 Task: Look for products in the category "Turkey" from the brand "The Butcher Shop".
Action: Mouse moved to (21, 135)
Screenshot: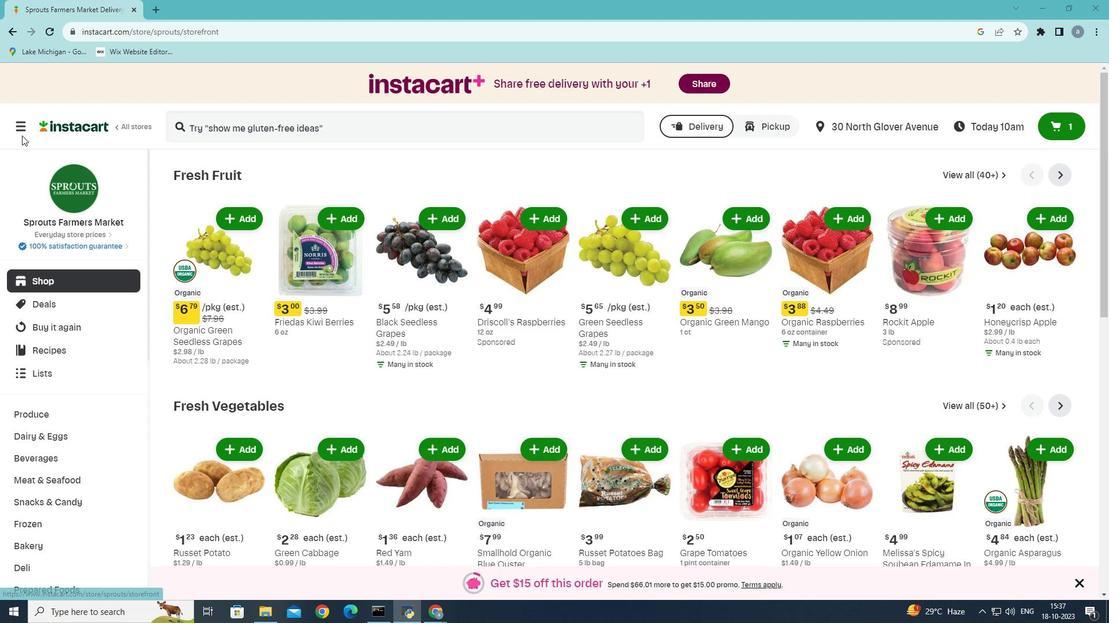 
Action: Mouse pressed left at (21, 135)
Screenshot: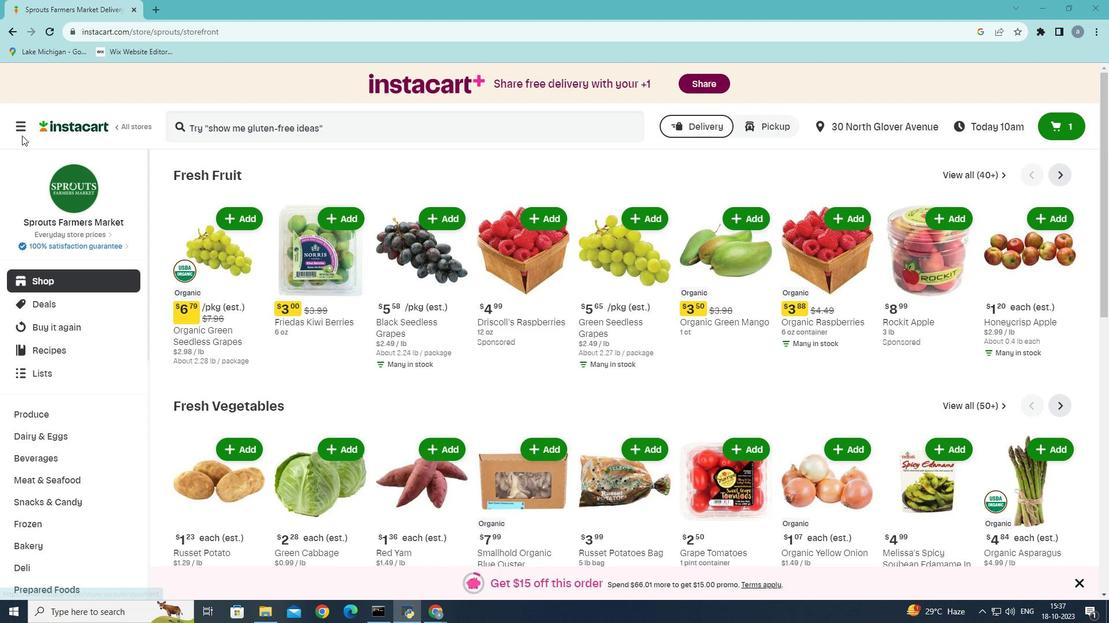 
Action: Mouse moved to (18, 125)
Screenshot: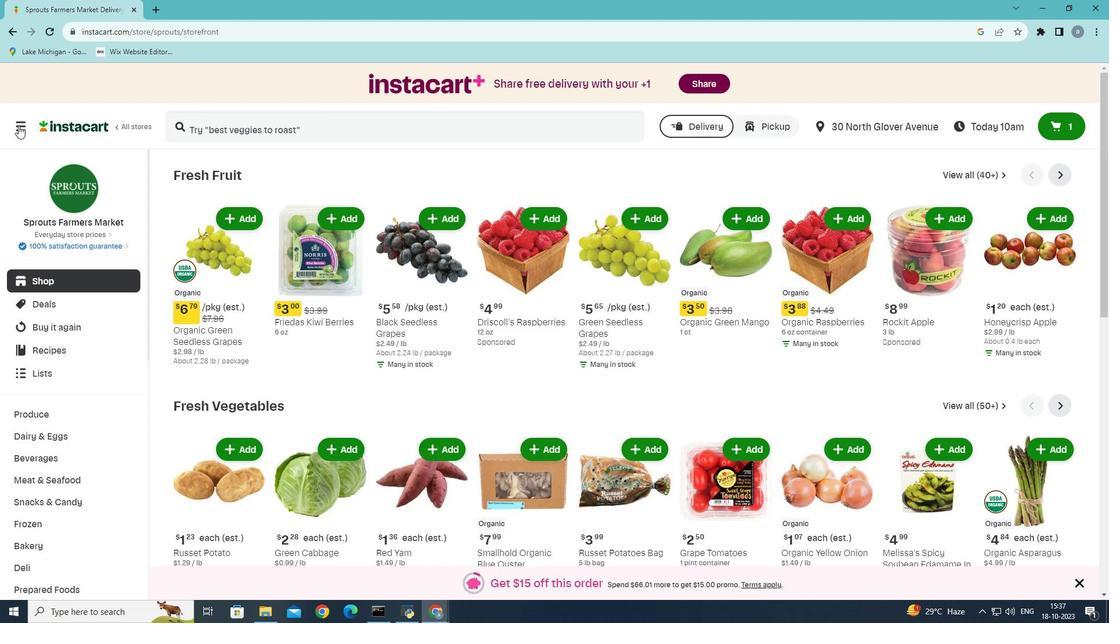 
Action: Mouse pressed left at (18, 125)
Screenshot: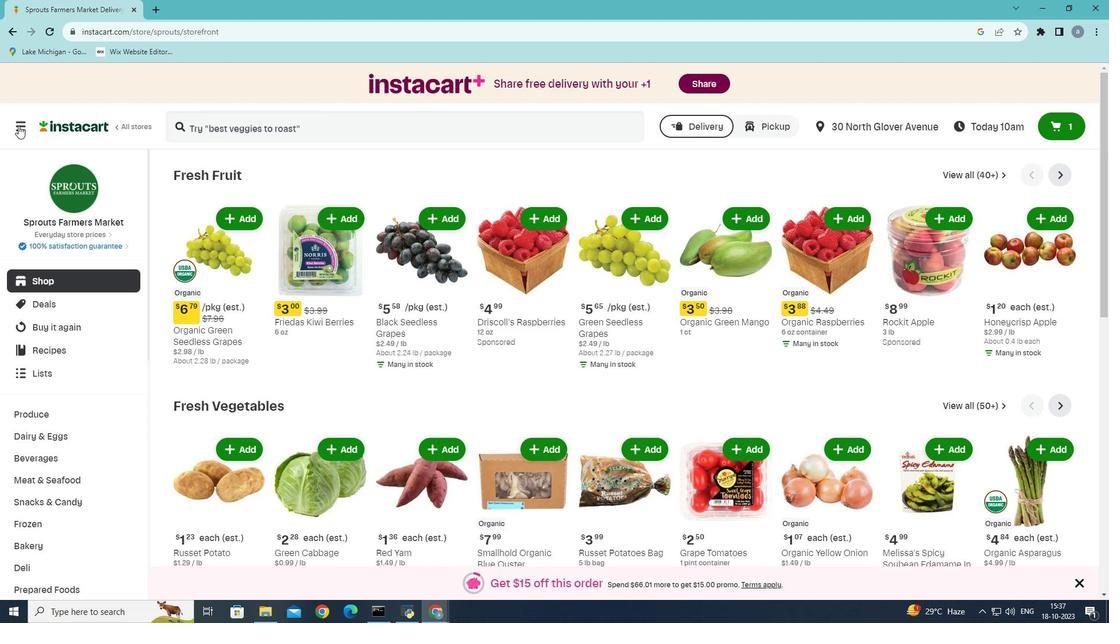 
Action: Mouse moved to (47, 331)
Screenshot: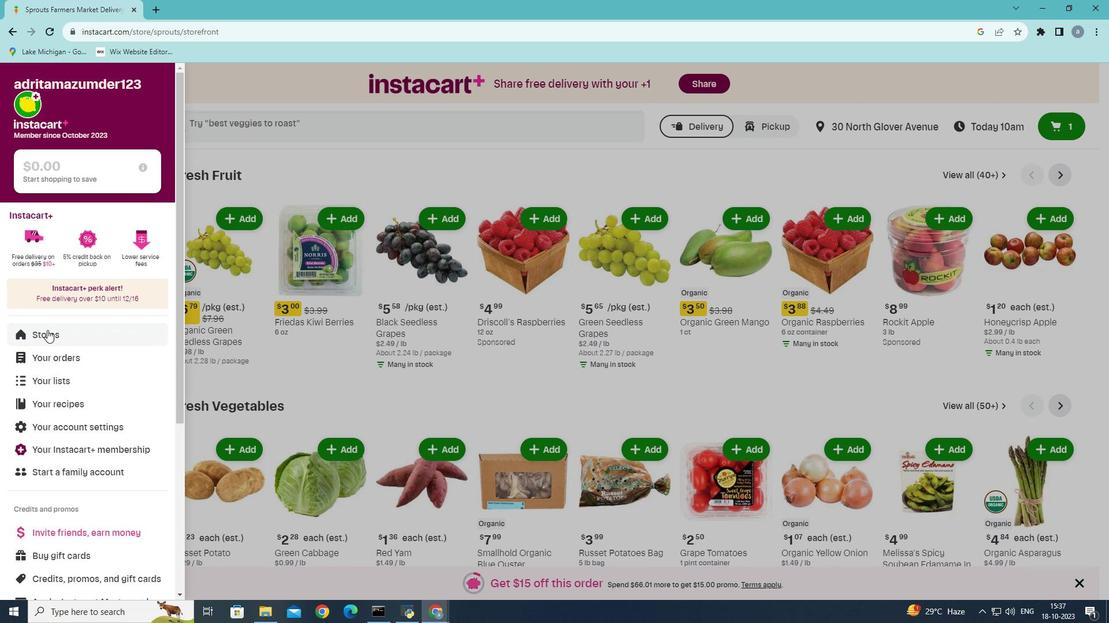 
Action: Mouse pressed left at (47, 331)
Screenshot: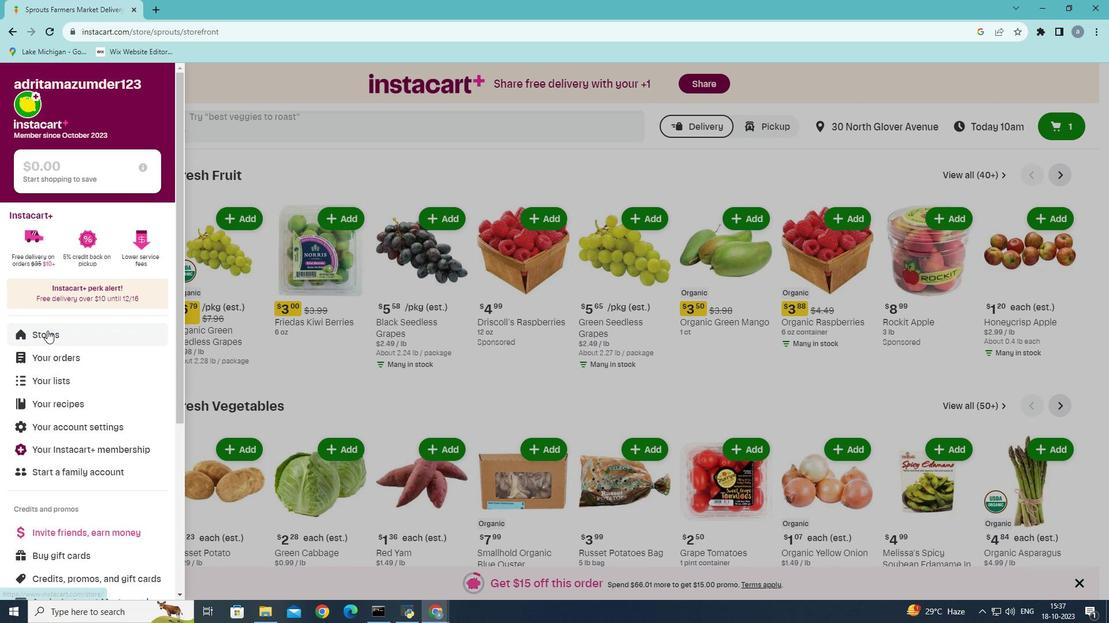 
Action: Mouse moved to (274, 128)
Screenshot: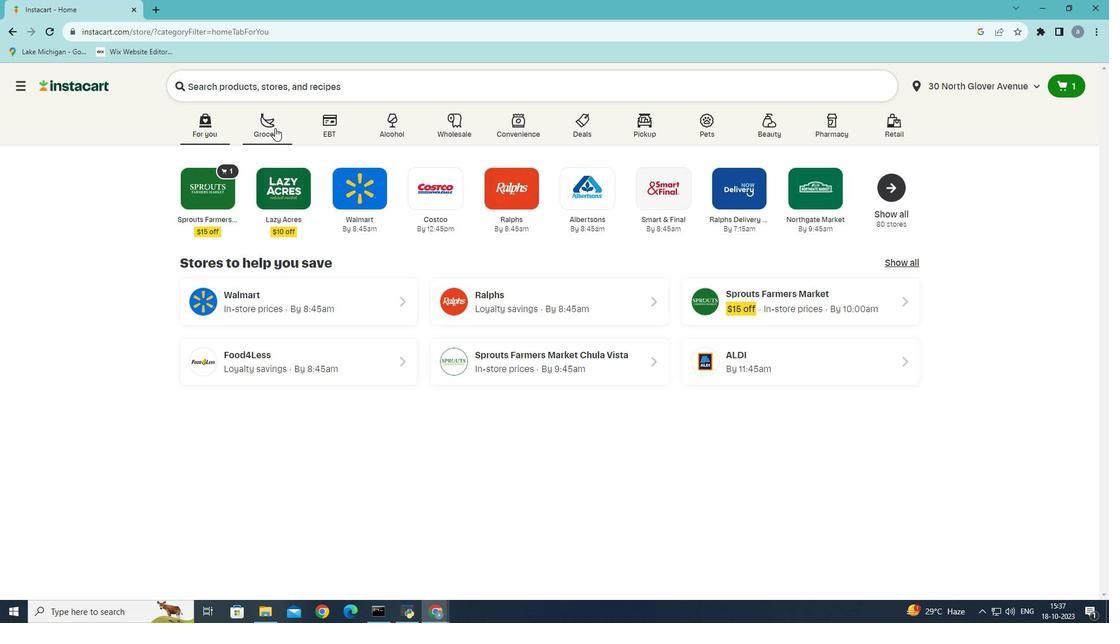 
Action: Mouse pressed left at (274, 128)
Screenshot: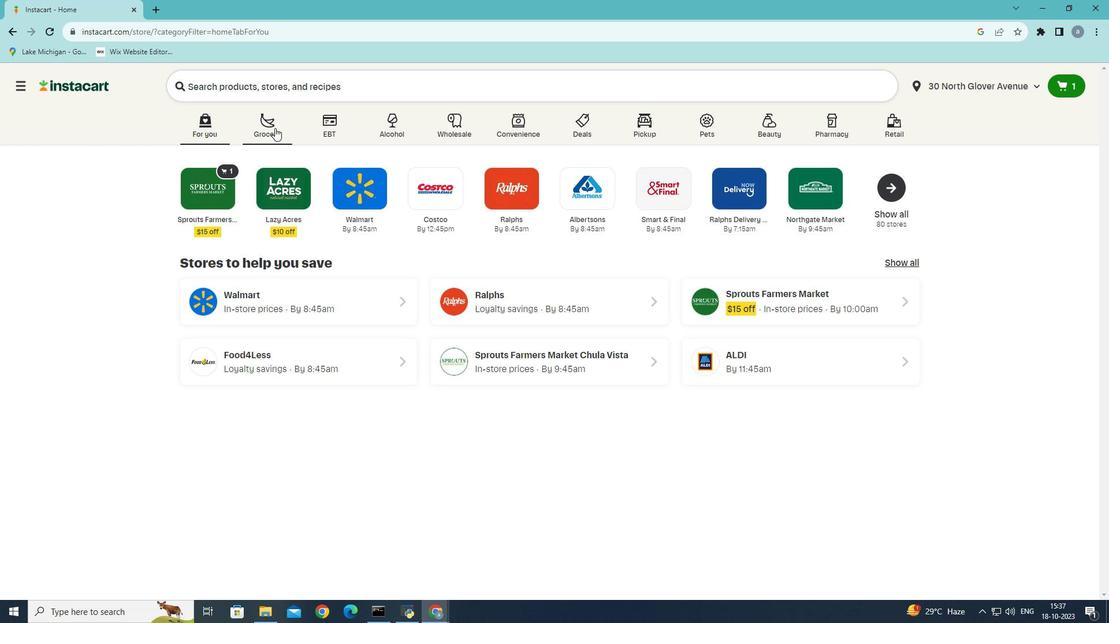 
Action: Mouse moved to (243, 326)
Screenshot: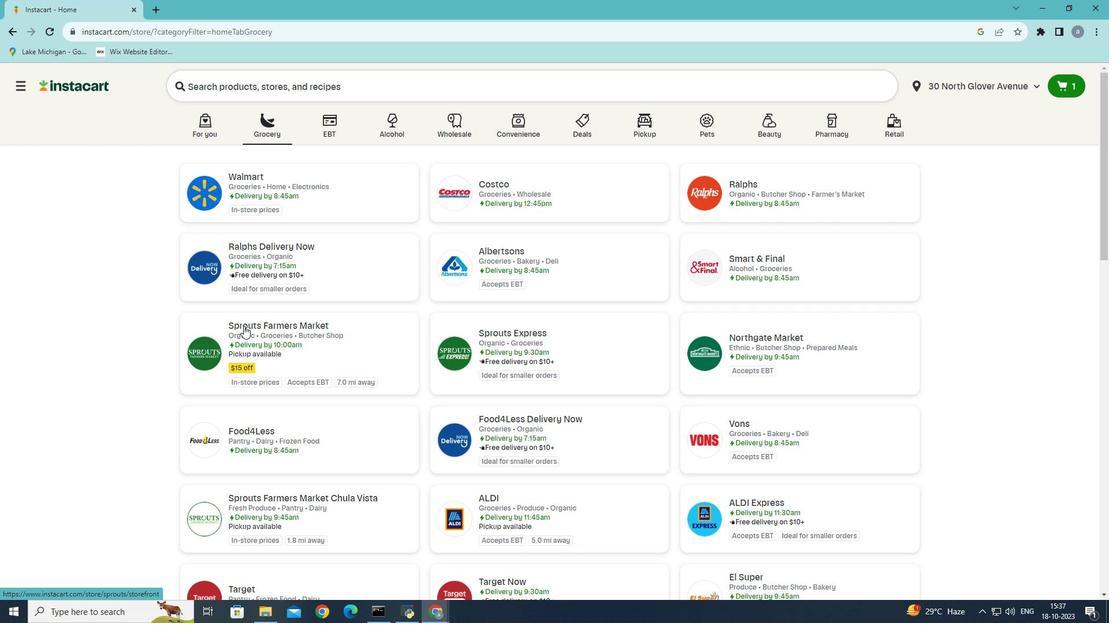 
Action: Mouse pressed left at (243, 326)
Screenshot: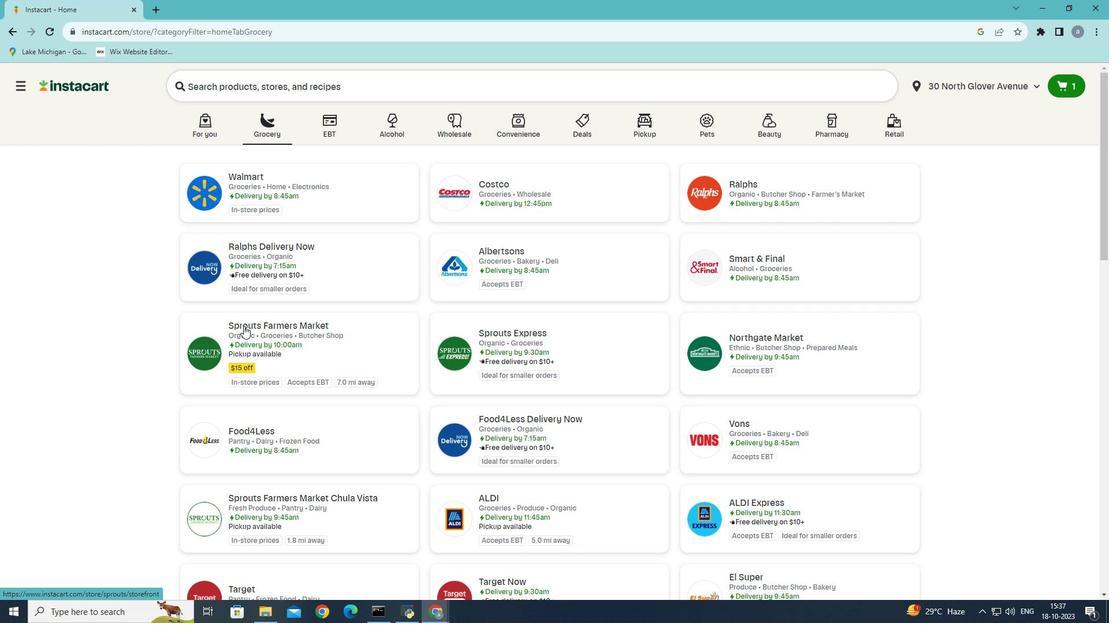 
Action: Mouse moved to (64, 482)
Screenshot: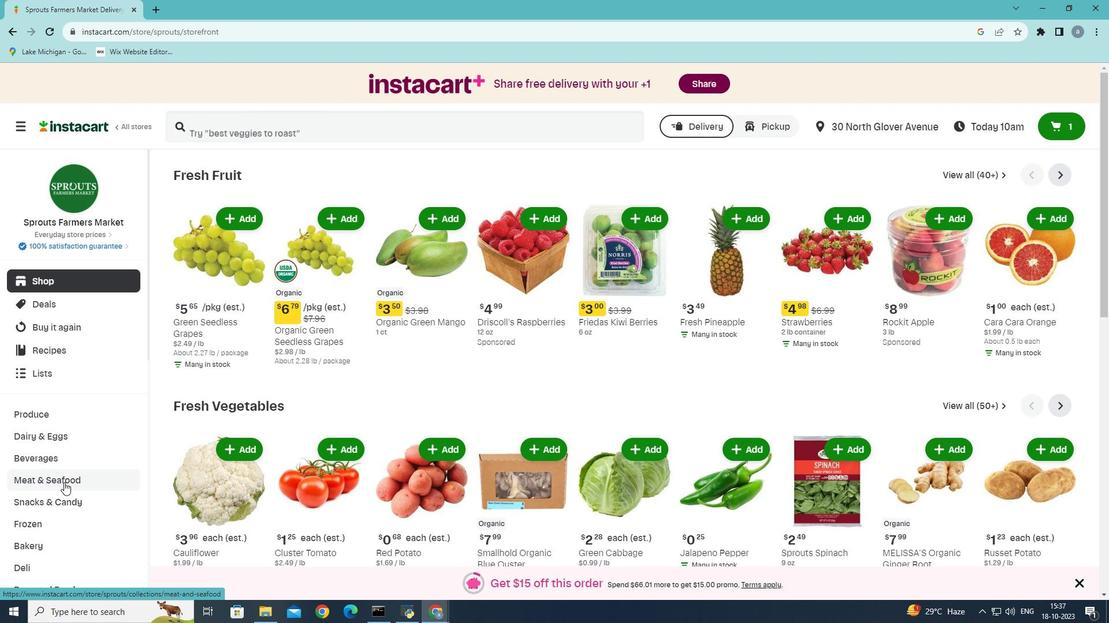 
Action: Mouse pressed left at (64, 482)
Screenshot: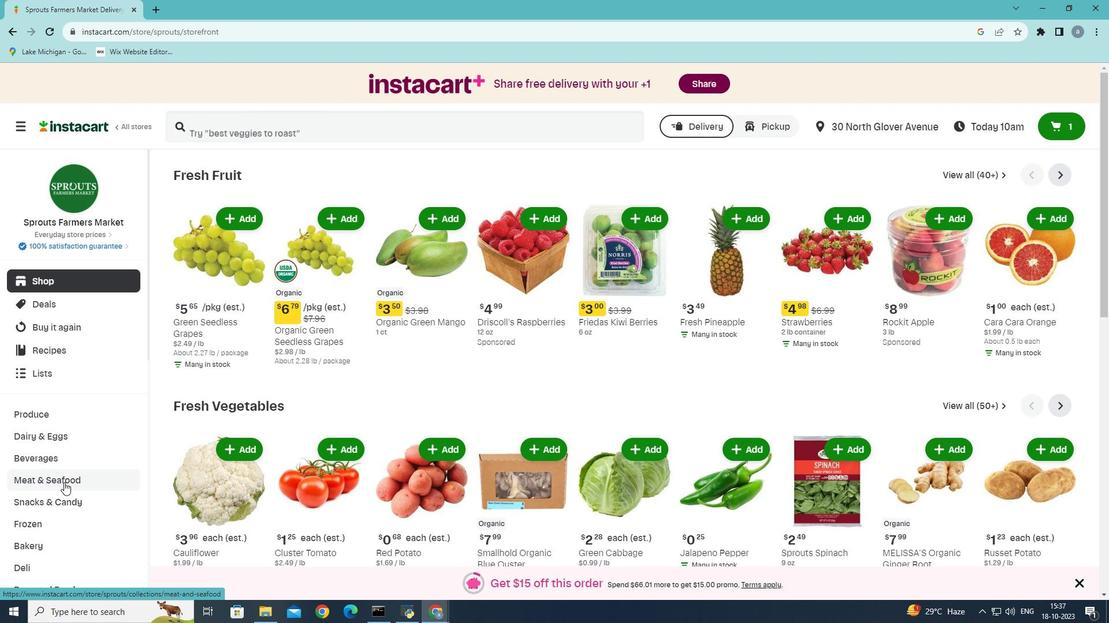 
Action: Mouse moved to (428, 205)
Screenshot: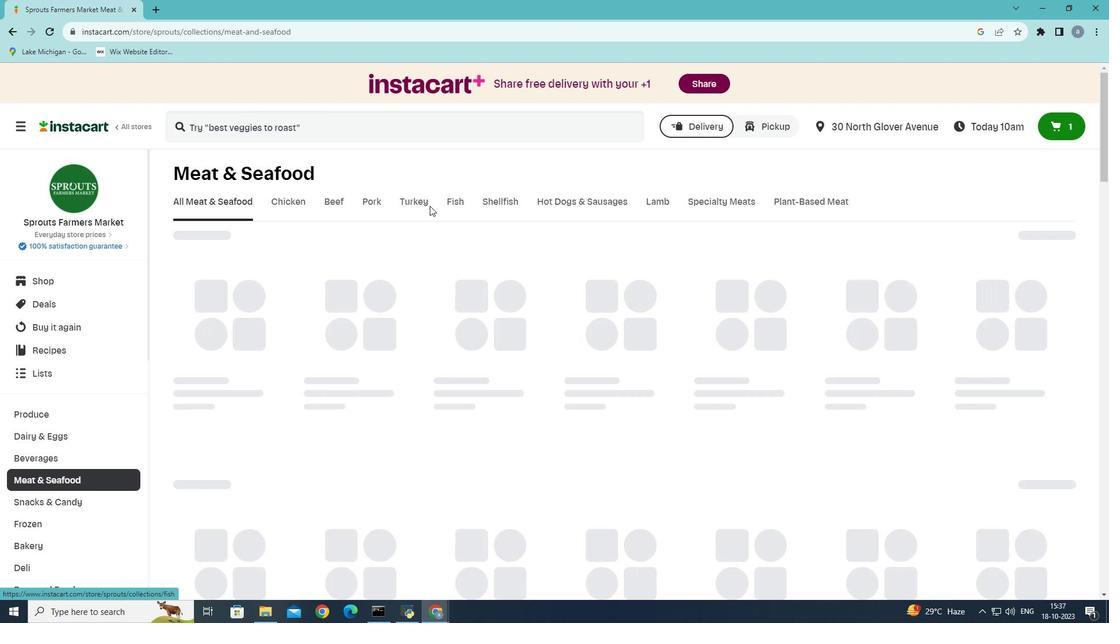 
Action: Mouse pressed left at (428, 205)
Screenshot: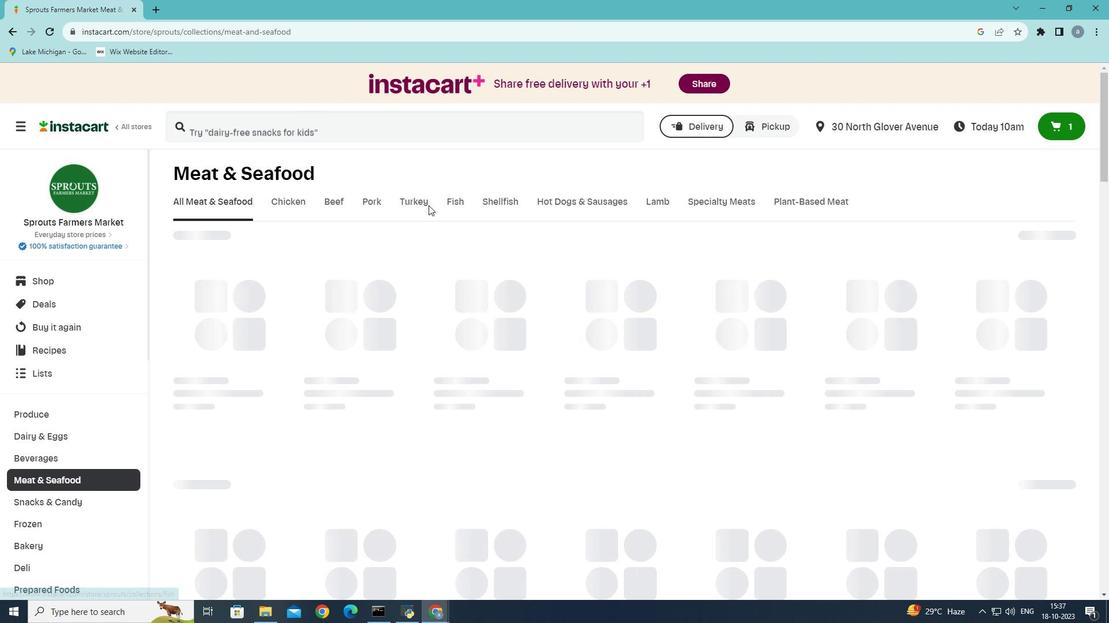 
Action: Mouse moved to (411, 207)
Screenshot: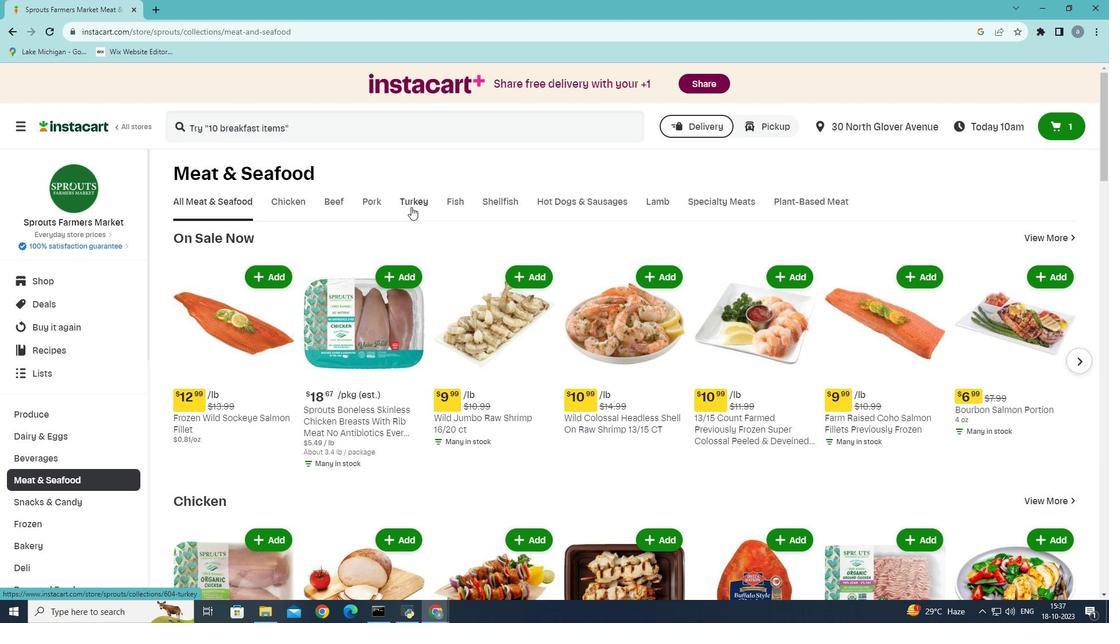 
Action: Mouse pressed left at (411, 207)
Screenshot: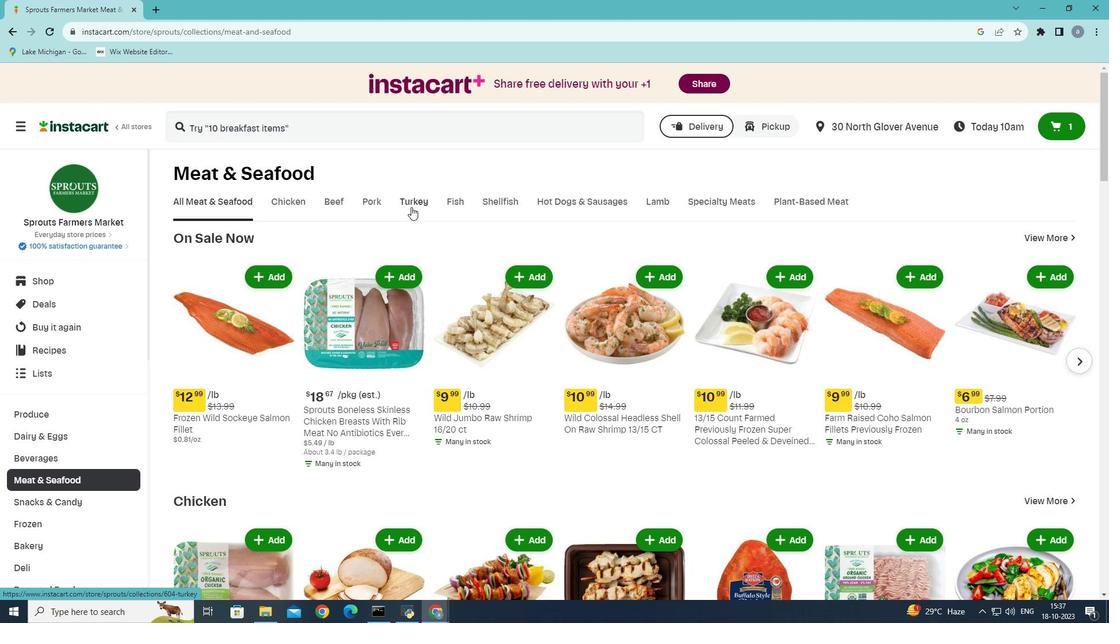 
Action: Mouse moved to (388, 247)
Screenshot: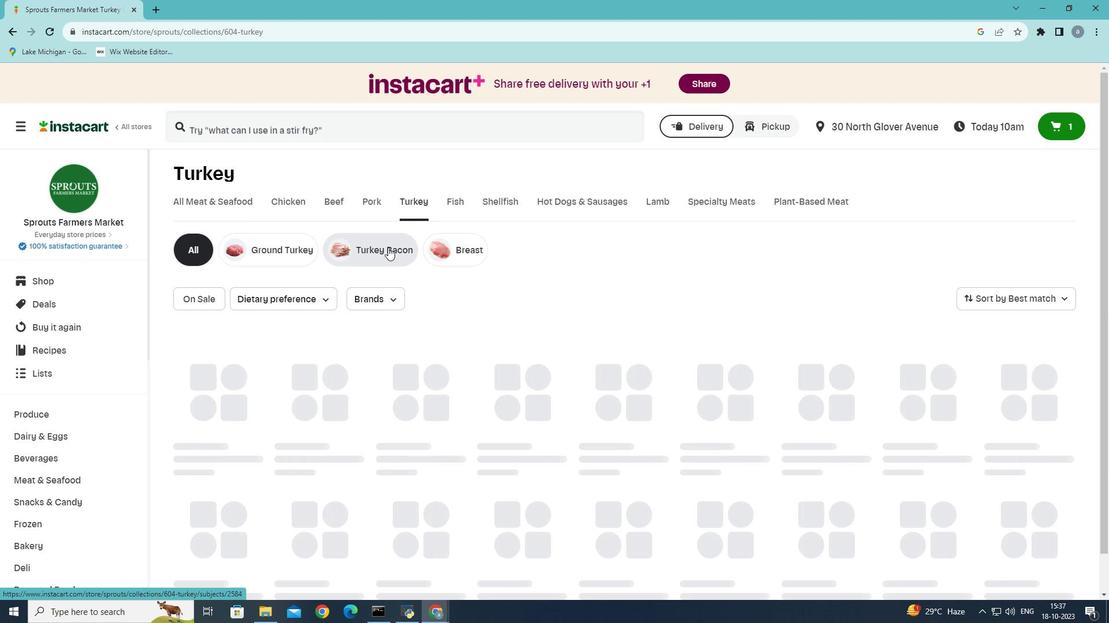 
Action: Mouse pressed left at (388, 247)
Screenshot: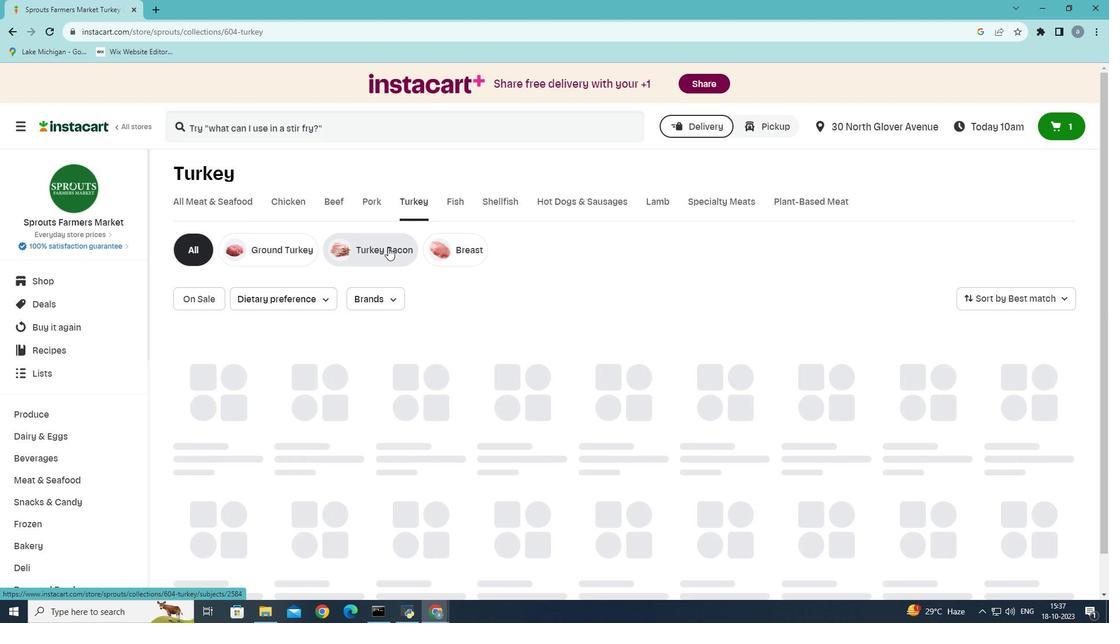
Action: Mouse moved to (394, 300)
Screenshot: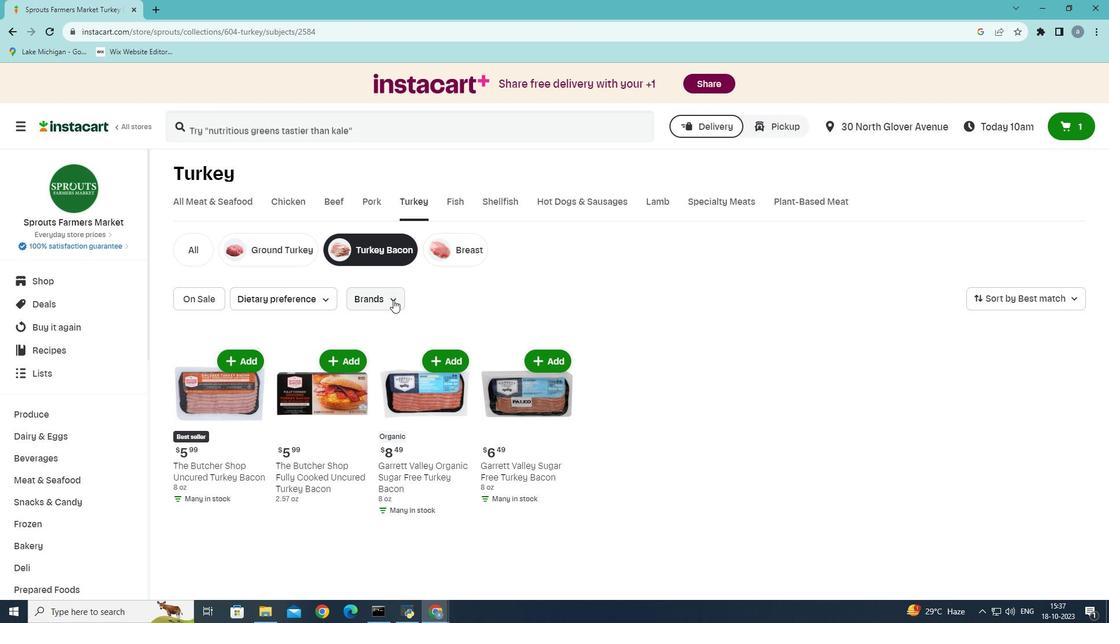 
Action: Mouse pressed left at (394, 300)
Screenshot: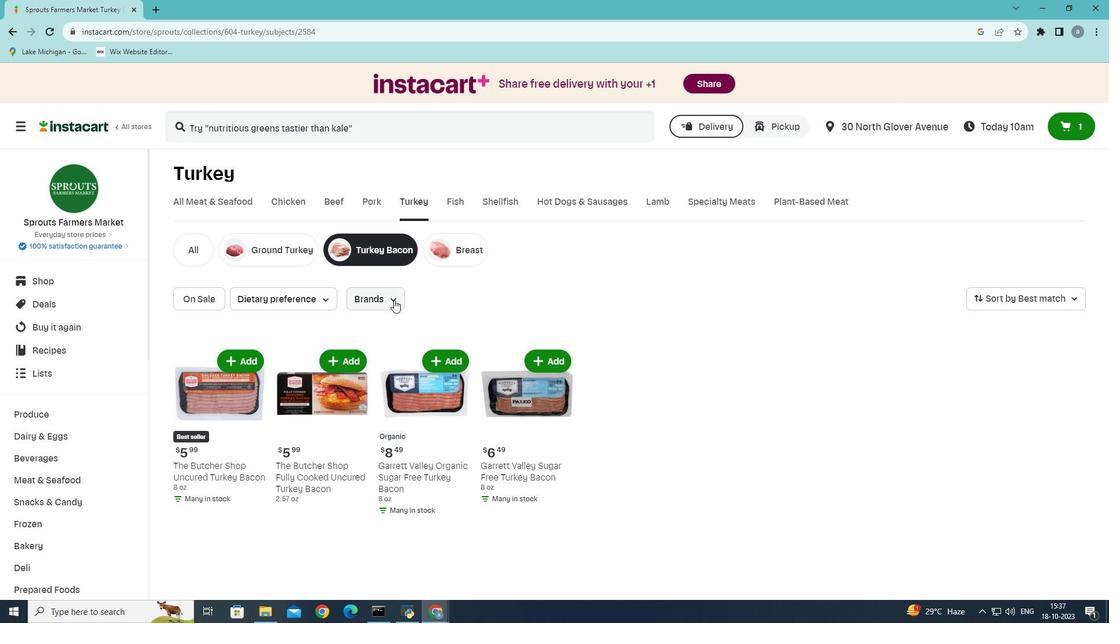 
Action: Mouse moved to (366, 387)
Screenshot: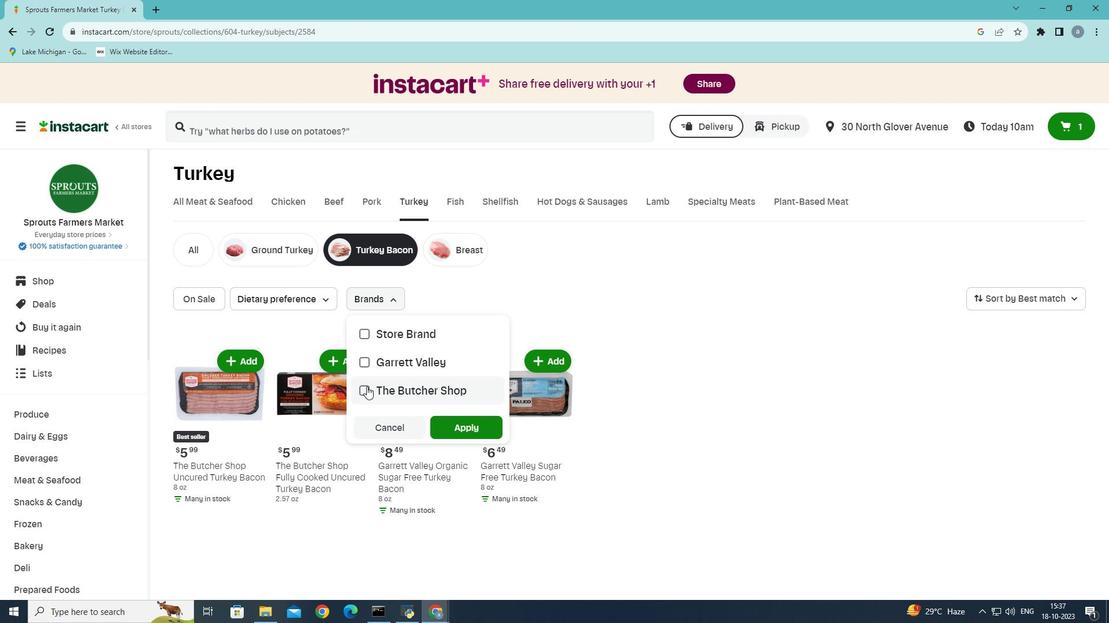 
Action: Mouse pressed left at (366, 387)
Screenshot: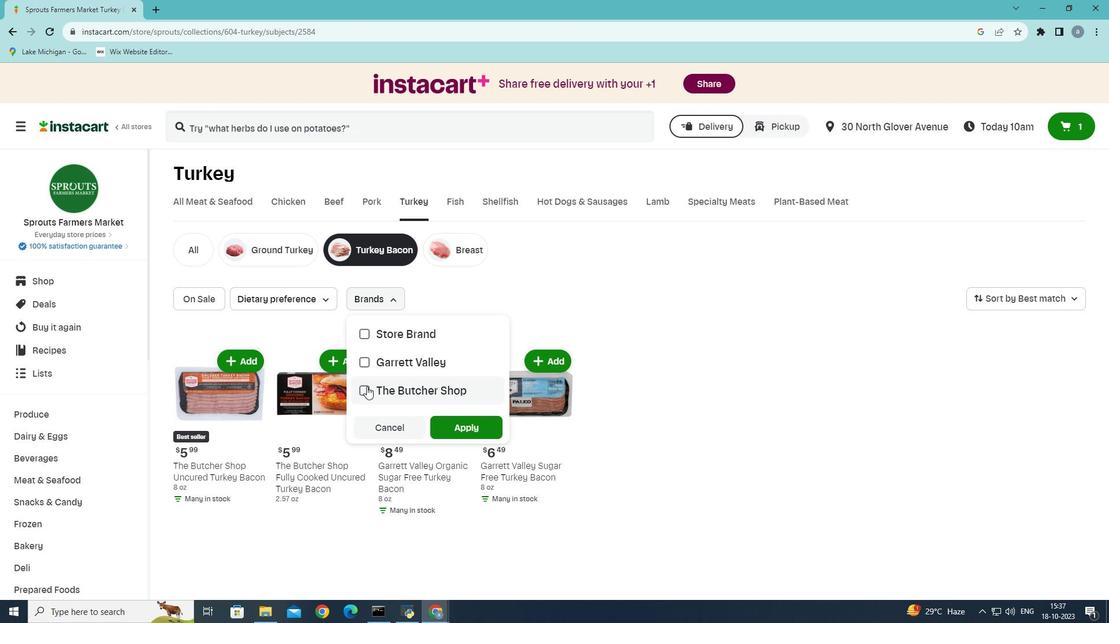 
Action: Mouse moved to (456, 428)
Screenshot: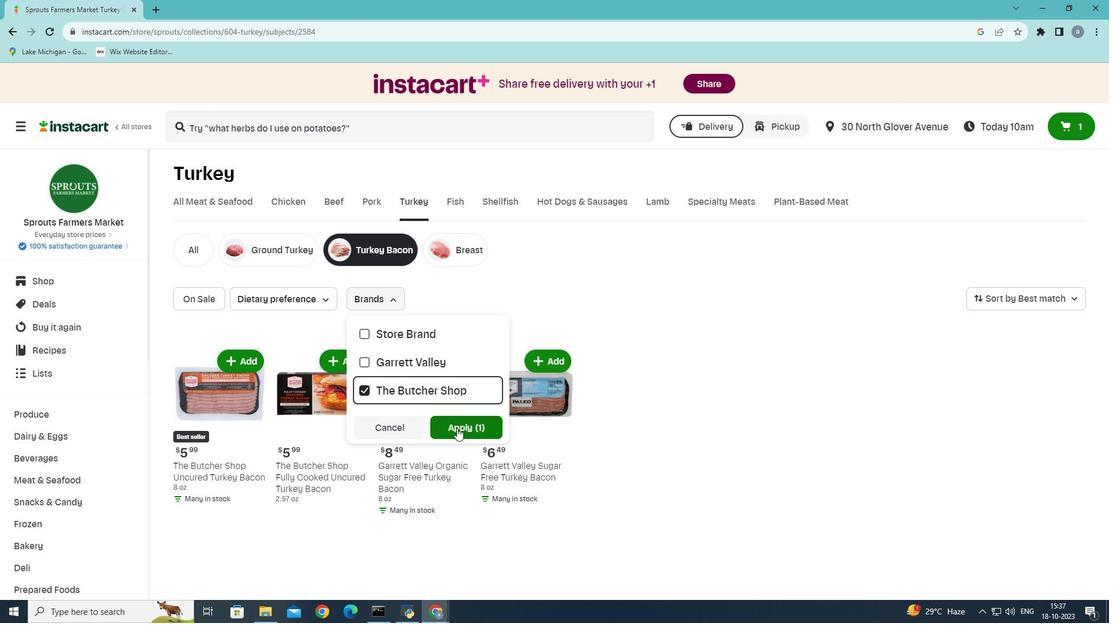 
Action: Mouse pressed left at (456, 428)
Screenshot: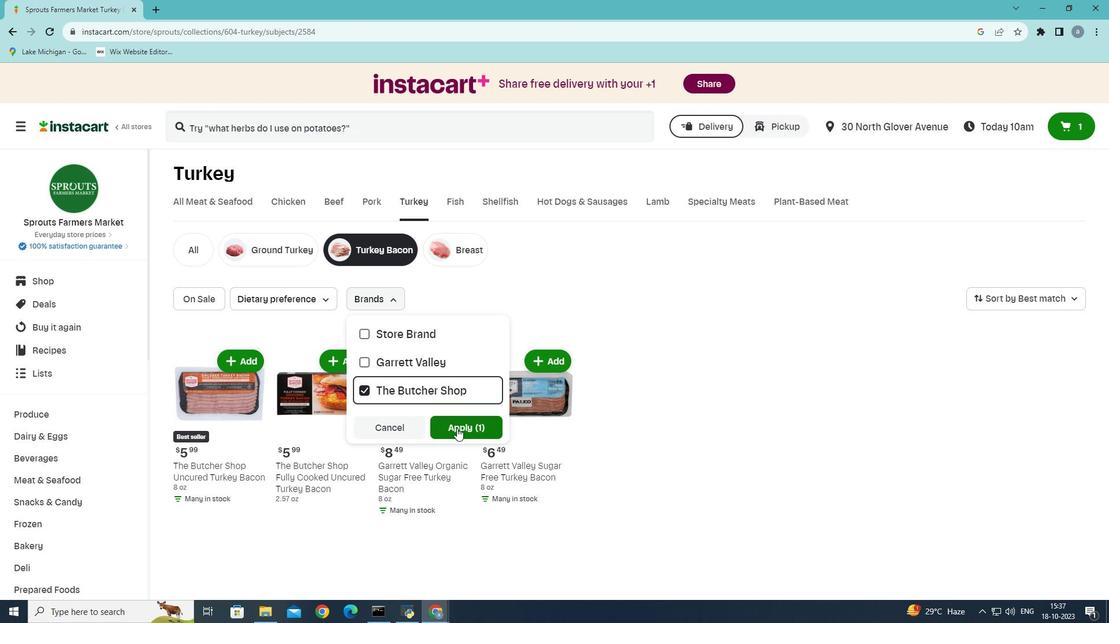 
Action: Mouse moved to (556, 439)
Screenshot: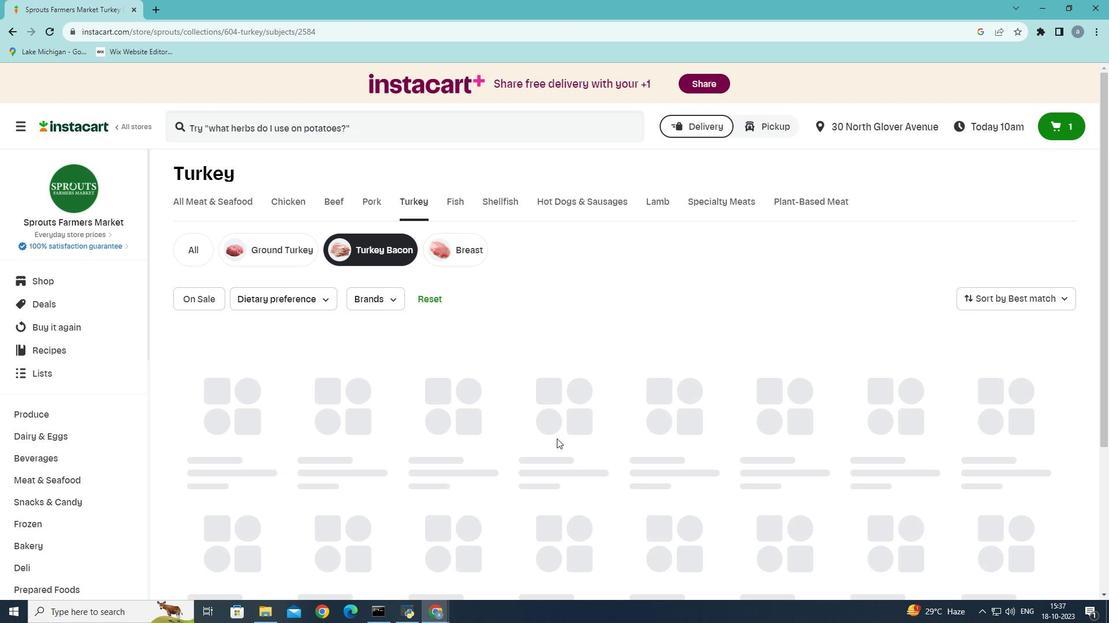 
